 Task: Toogle the formate enable option in the less.
Action: Mouse moved to (14, 584)
Screenshot: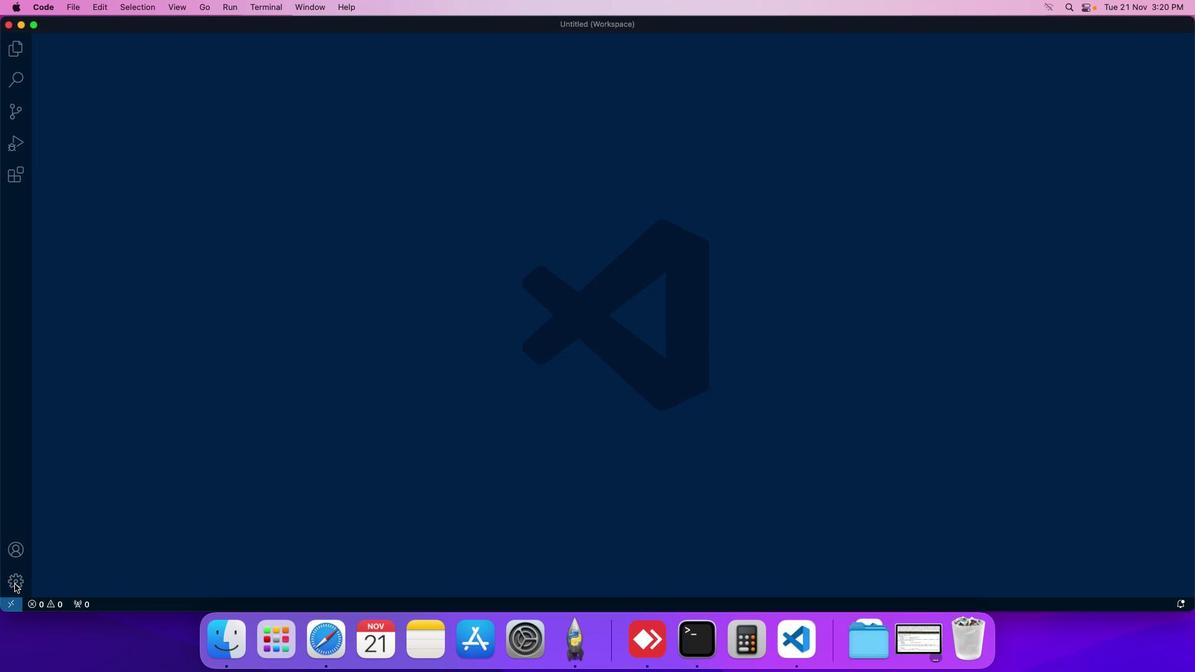 
Action: Mouse pressed left at (14, 584)
Screenshot: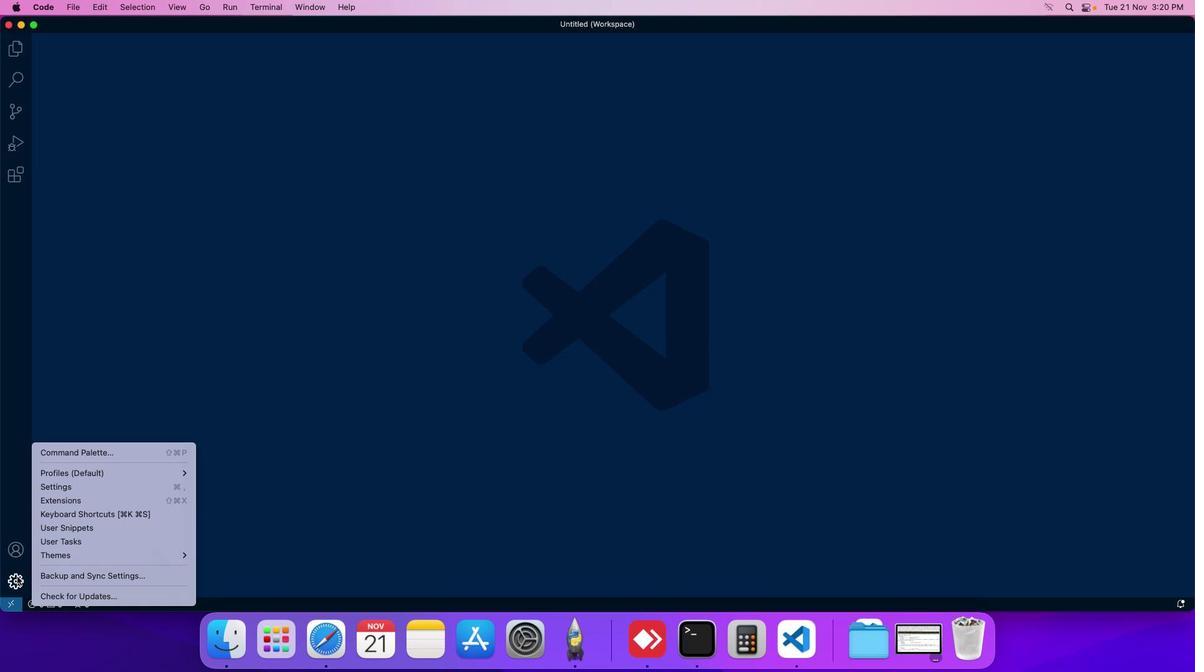 
Action: Mouse moved to (42, 490)
Screenshot: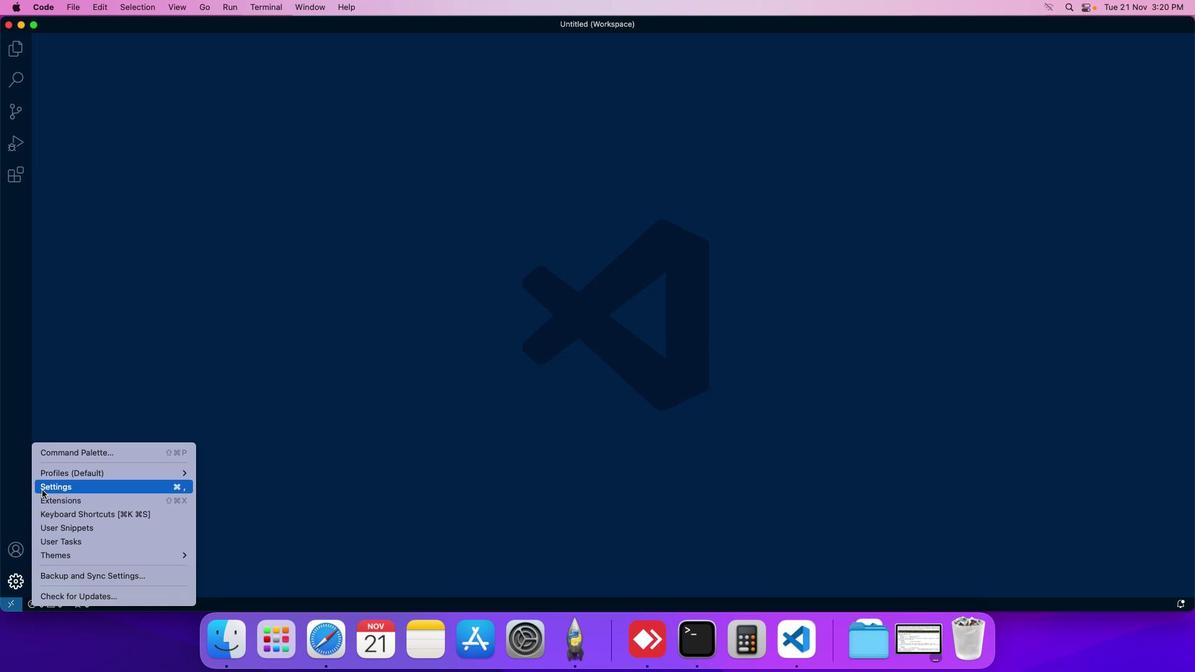 
Action: Mouse pressed left at (42, 490)
Screenshot: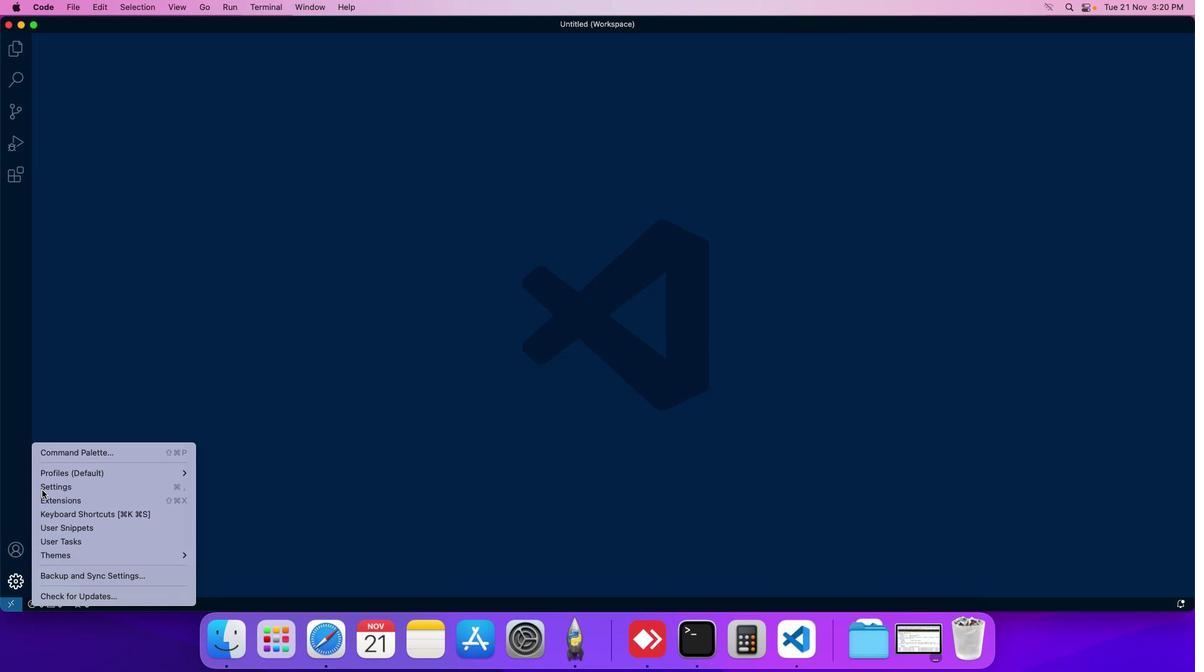 
Action: Mouse moved to (267, 100)
Screenshot: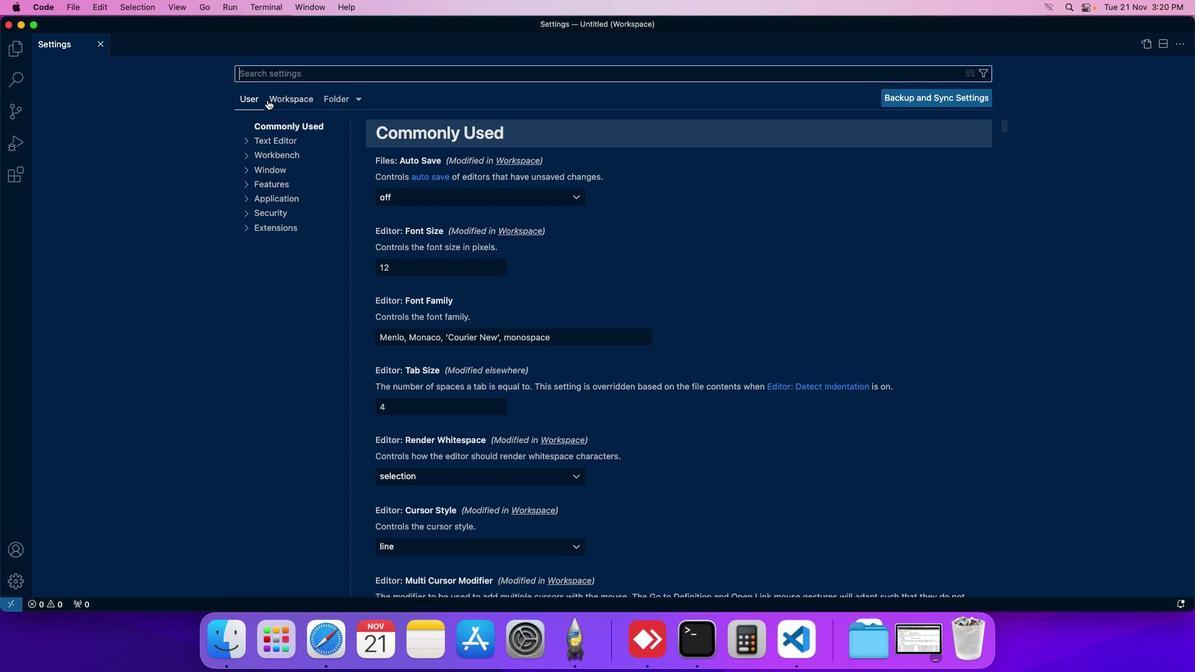 
Action: Mouse pressed left at (267, 100)
Screenshot: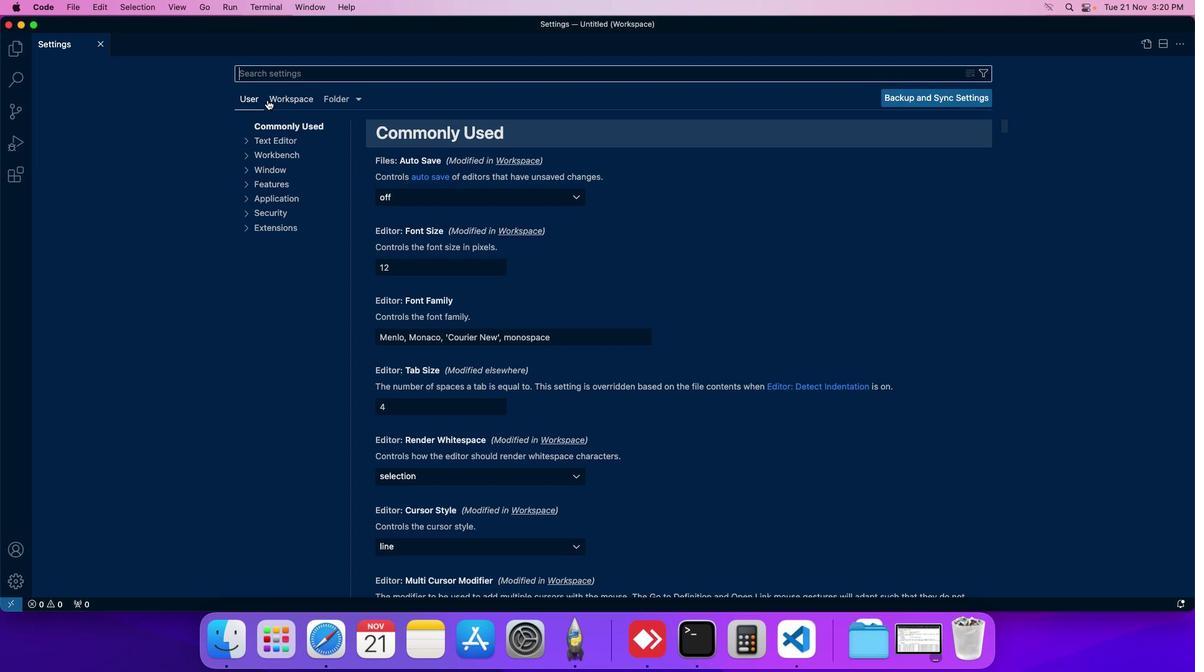 
Action: Mouse moved to (281, 209)
Screenshot: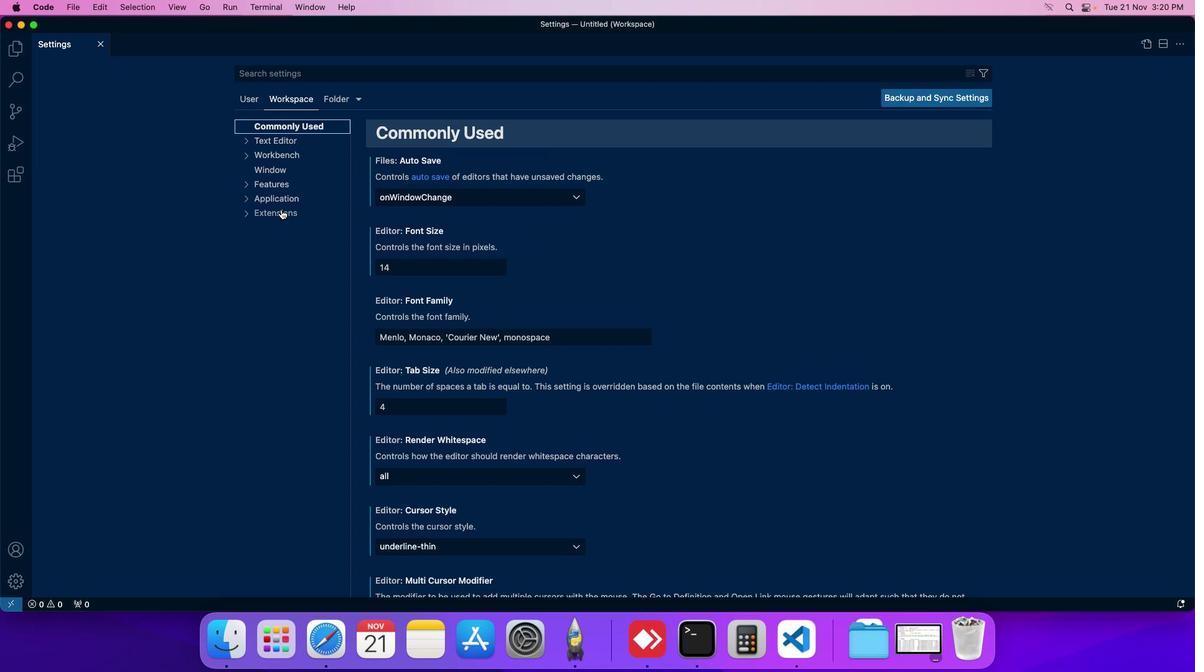 
Action: Mouse pressed left at (281, 209)
Screenshot: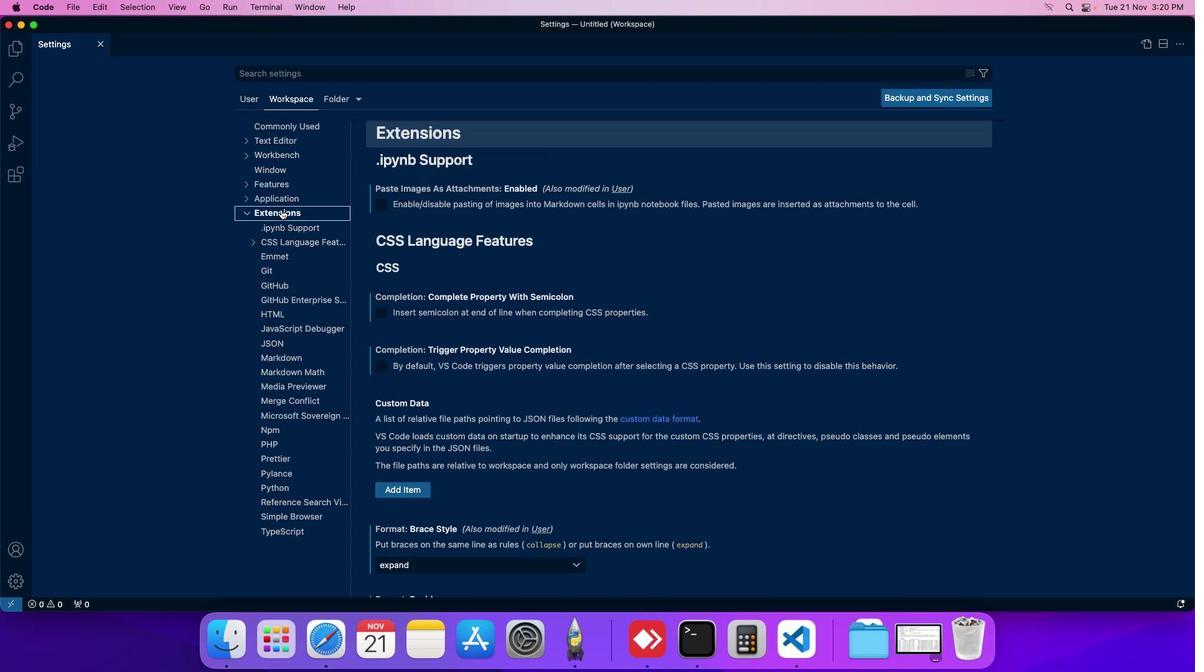 
Action: Mouse moved to (287, 246)
Screenshot: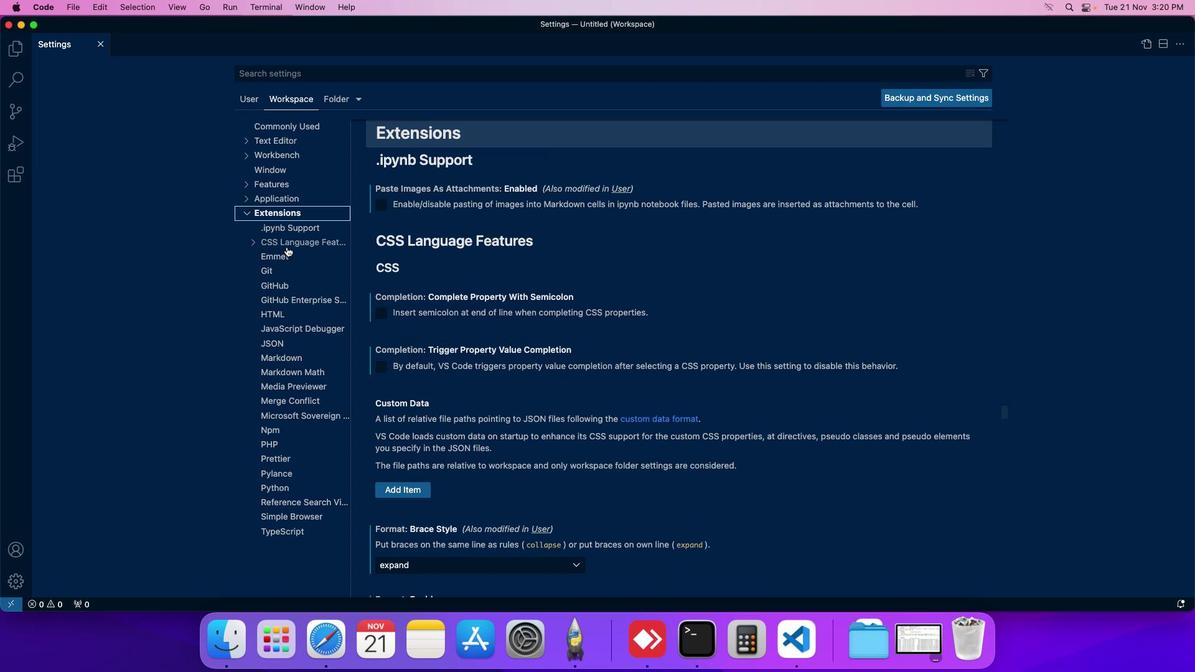 
Action: Mouse pressed left at (287, 246)
Screenshot: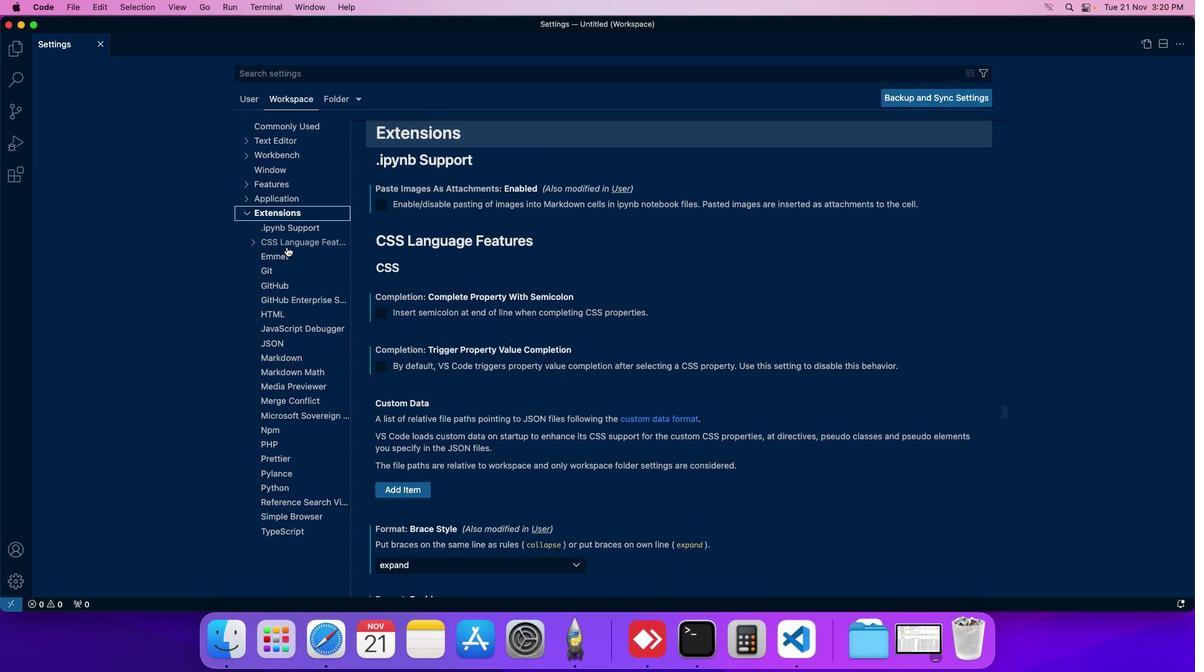 
Action: Mouse moved to (287, 272)
Screenshot: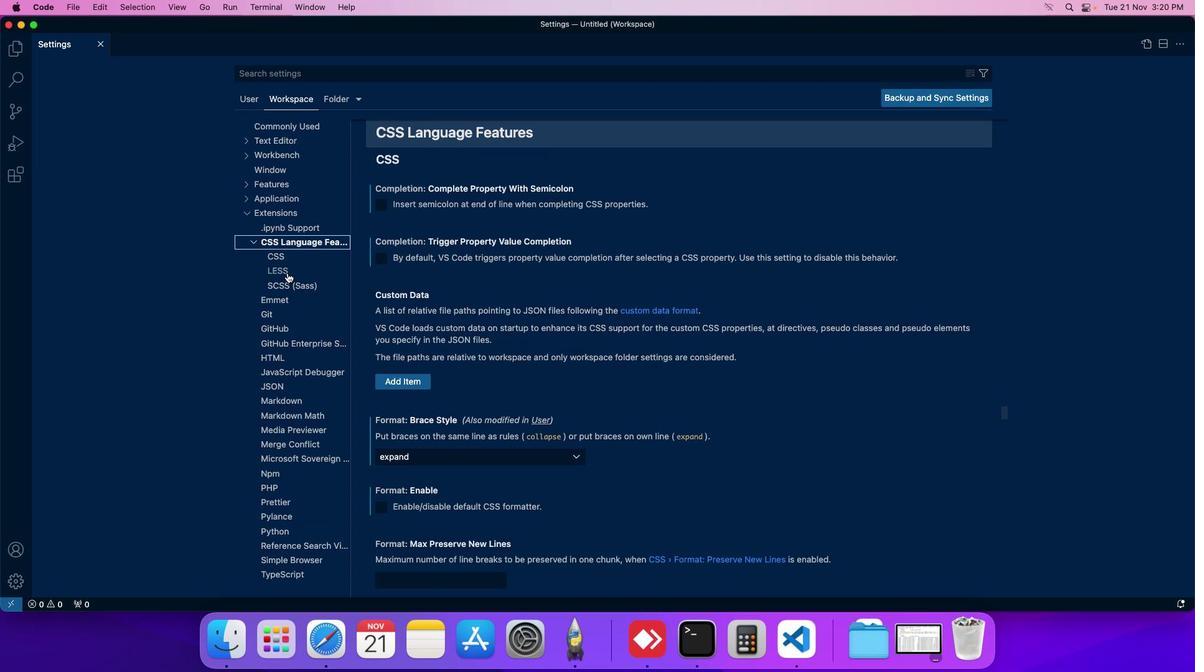 
Action: Mouse pressed left at (287, 272)
Screenshot: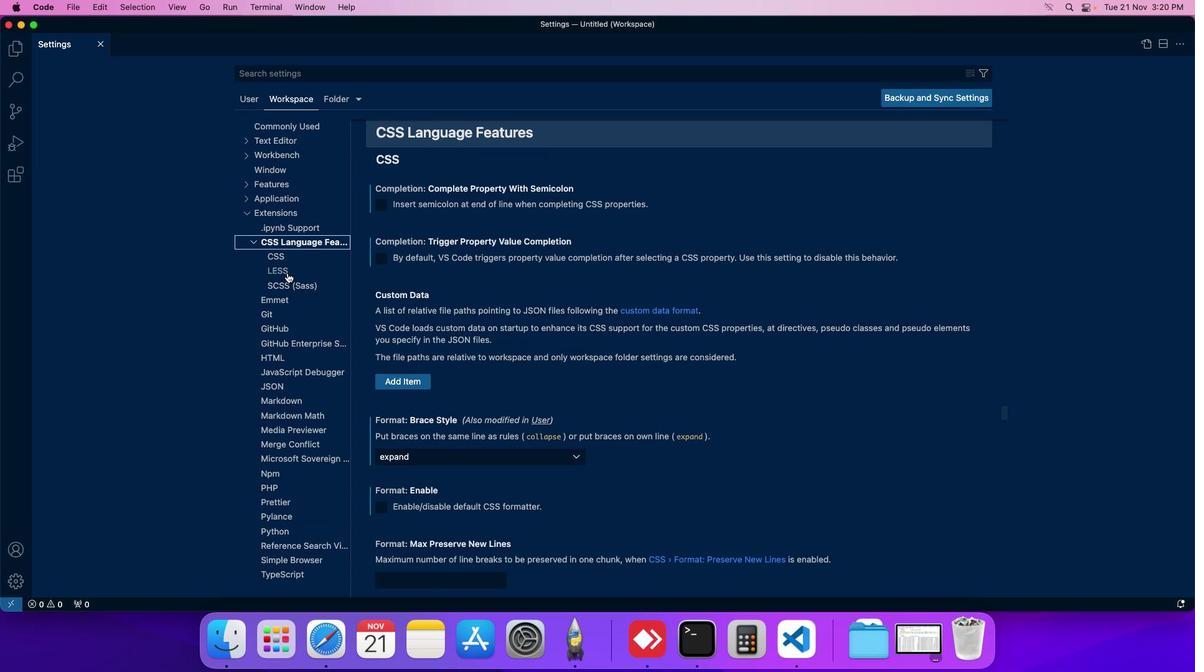 
Action: Mouse moved to (450, 298)
Screenshot: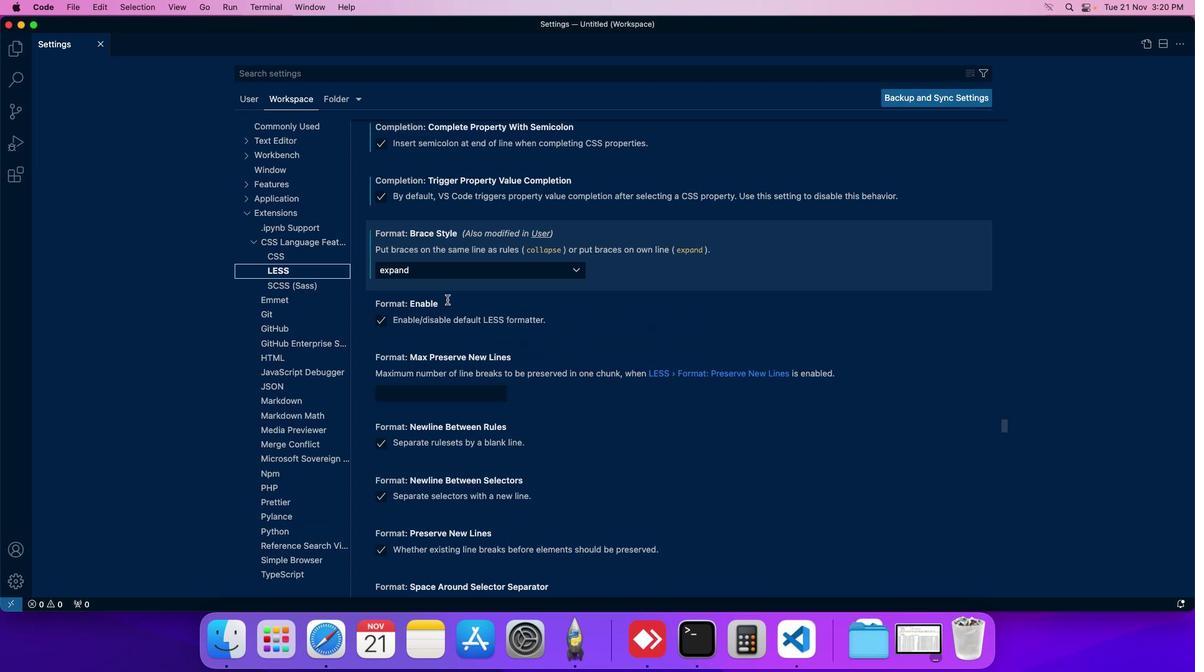 
Action: Mouse scrolled (450, 298) with delta (0, 0)
Screenshot: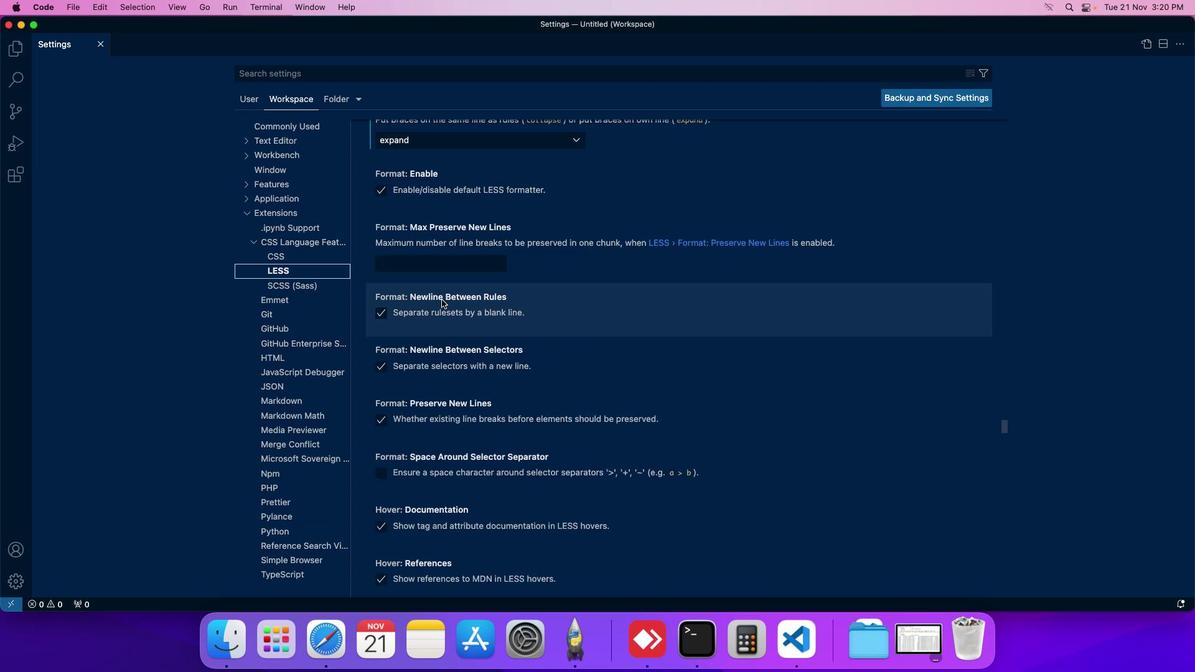 
Action: Mouse moved to (383, 186)
Screenshot: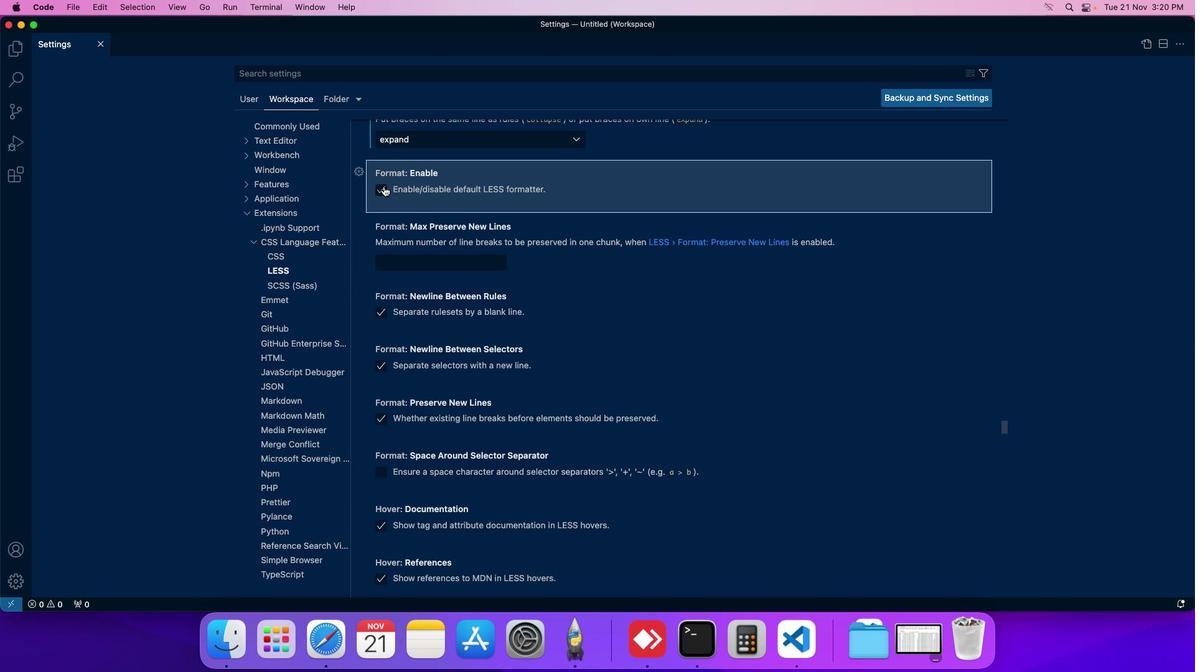 
Action: Mouse pressed left at (383, 186)
Screenshot: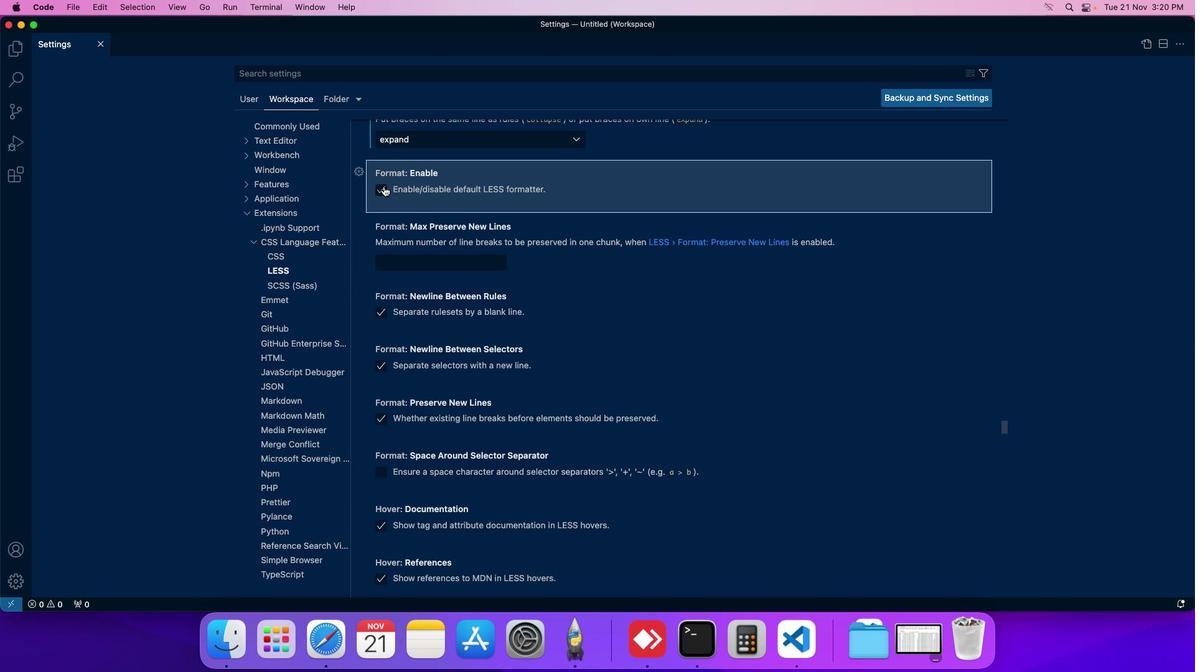 
Action: Mouse moved to (389, 190)
Screenshot: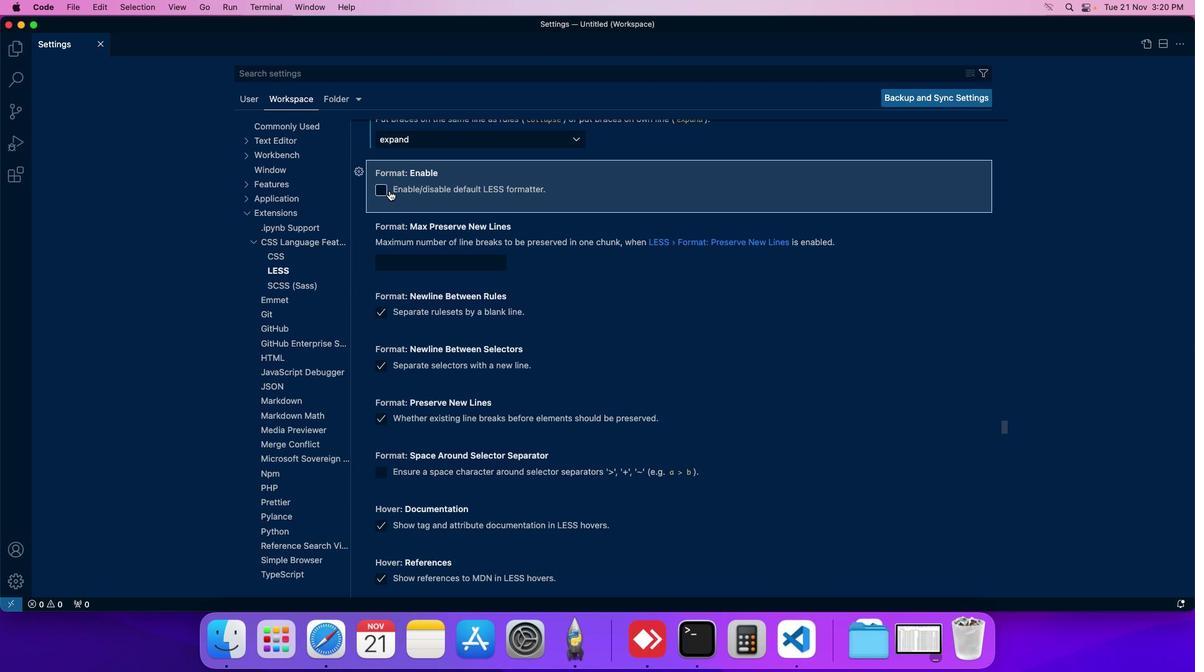 
